Task: Compare the stereo and mono mixes for a balanced sound.
Action: Mouse moved to (0, 16)
Screenshot: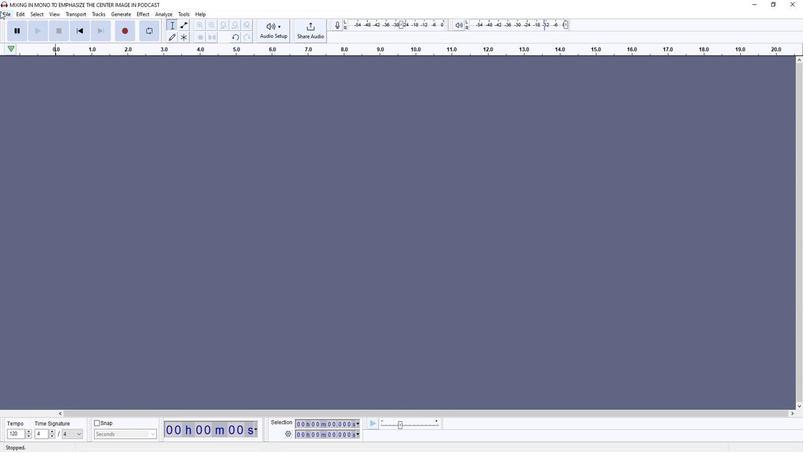 
Action: Mouse pressed left at (0, 16)
Screenshot: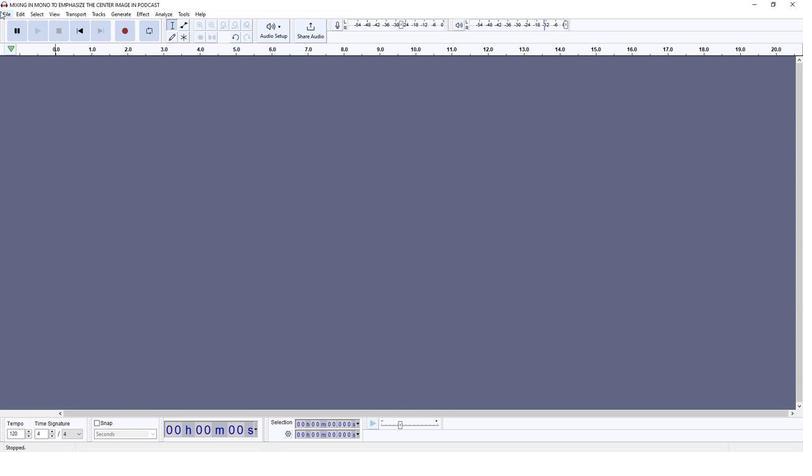
Action: Mouse moved to (180, 139)
Screenshot: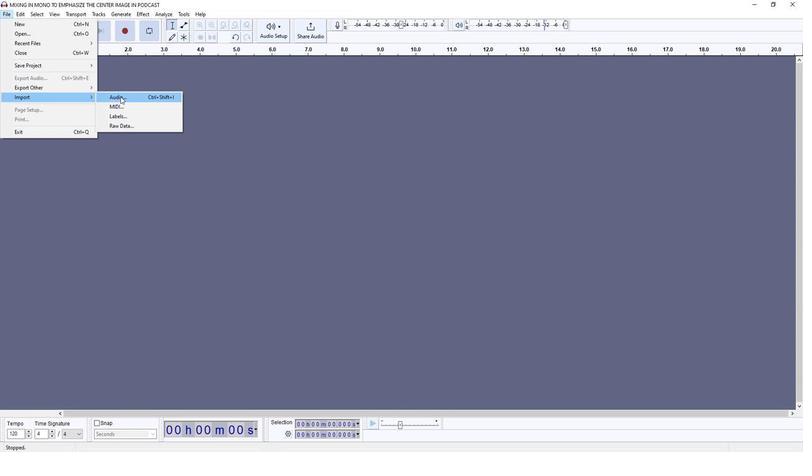 
Action: Mouse pressed left at (180, 139)
Screenshot: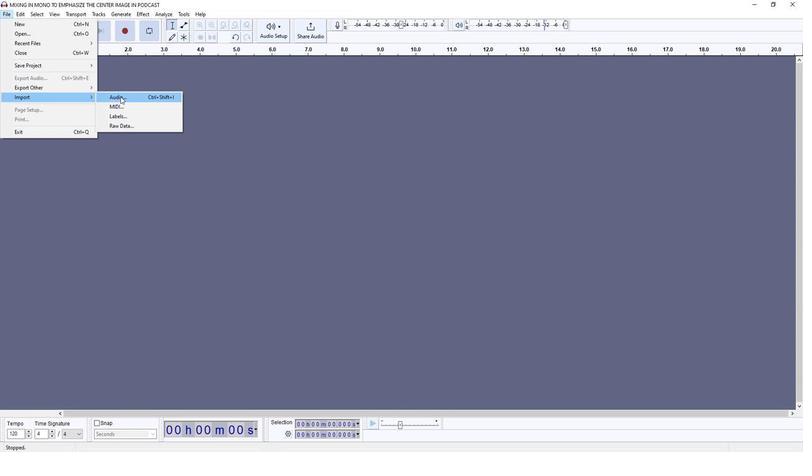 
Action: Mouse moved to (111, 123)
Screenshot: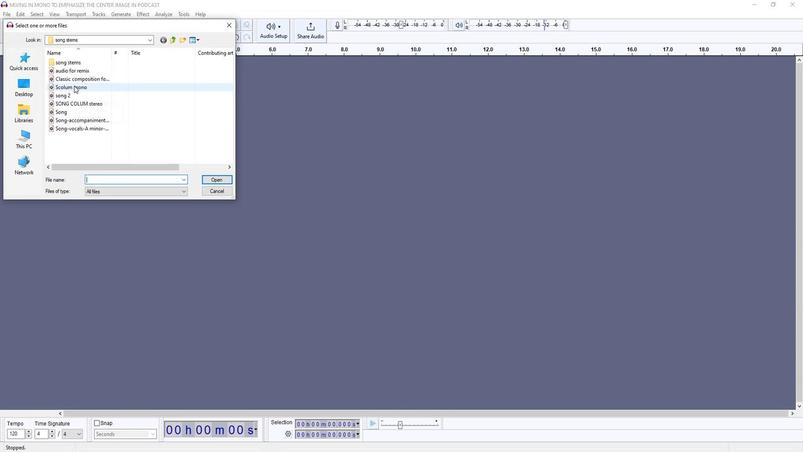 
Action: Mouse pressed left at (111, 123)
Screenshot: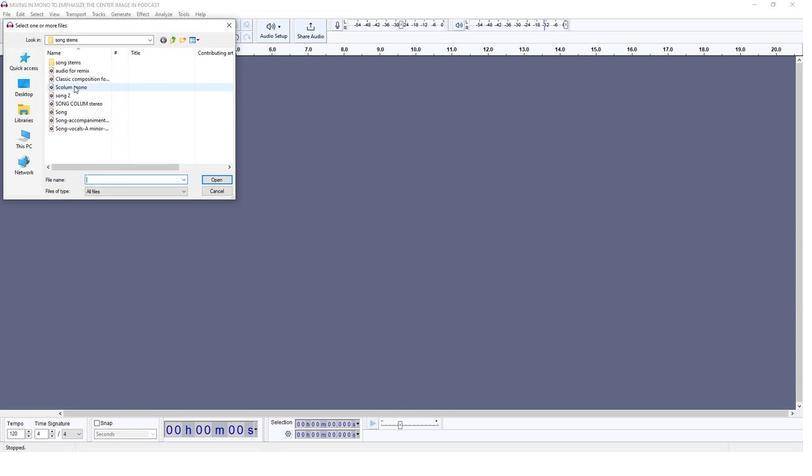 
Action: Mouse moved to (327, 259)
Screenshot: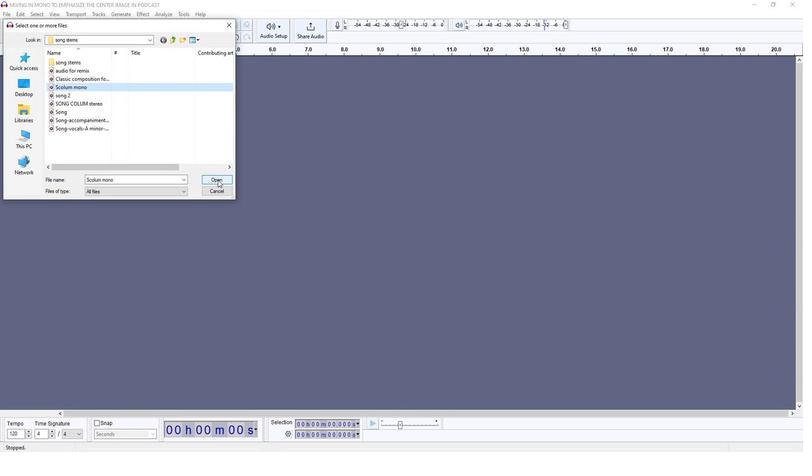 
Action: Mouse pressed left at (327, 259)
Screenshot: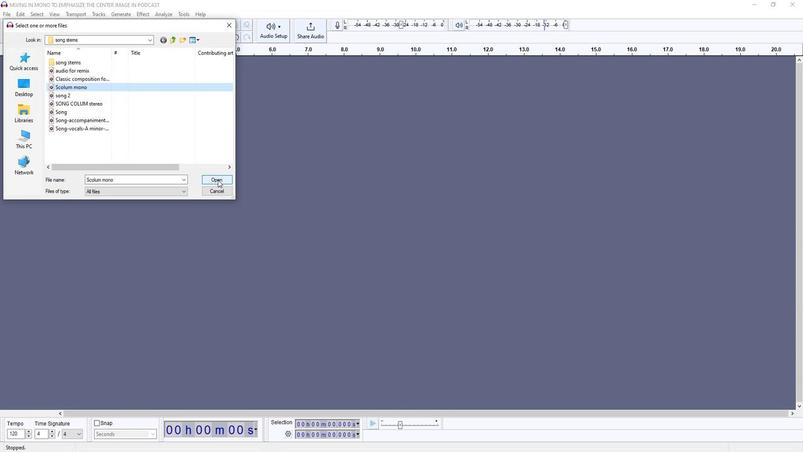 
Action: Mouse moved to (35, 195)
Screenshot: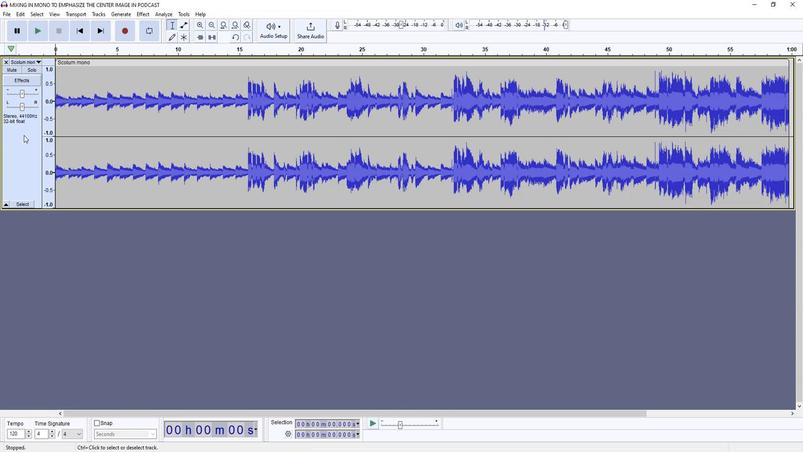 
Action: Mouse pressed right at (35, 195)
Screenshot: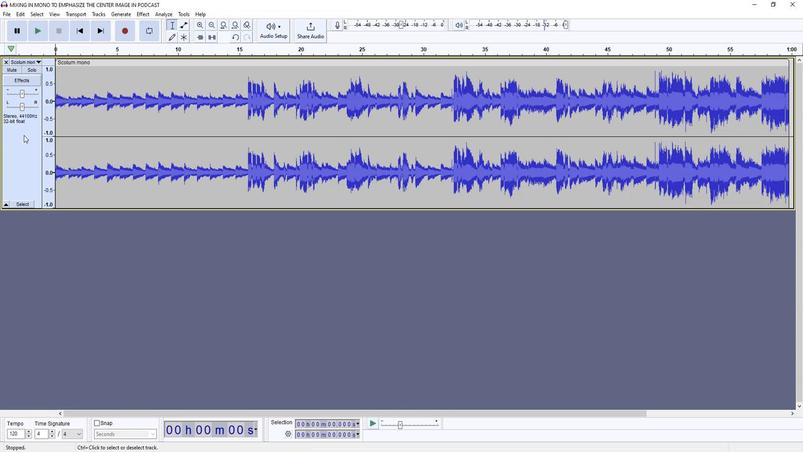
Action: Mouse moved to (61, 291)
Screenshot: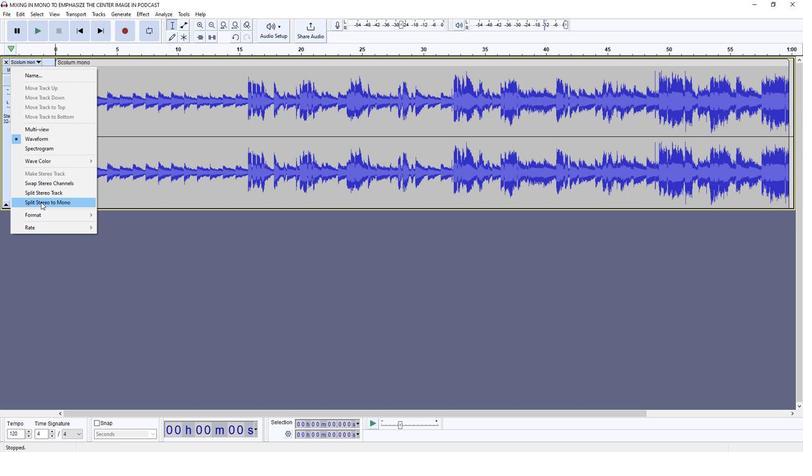 
Action: Mouse pressed left at (61, 291)
Screenshot: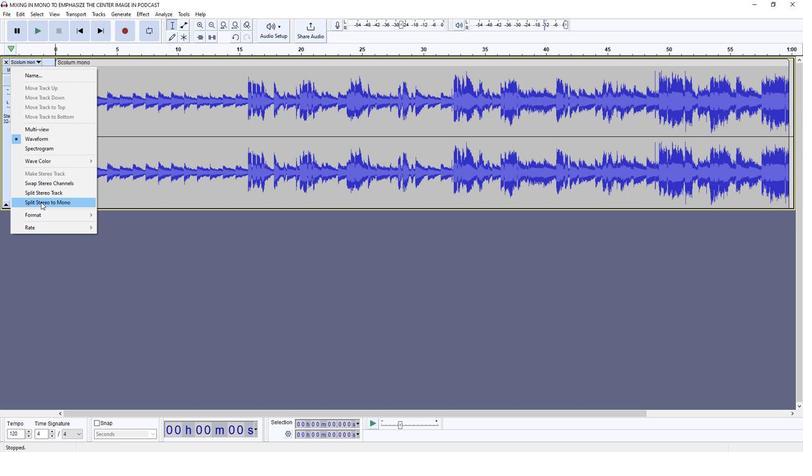 
Action: Mouse moved to (7, 87)
Screenshot: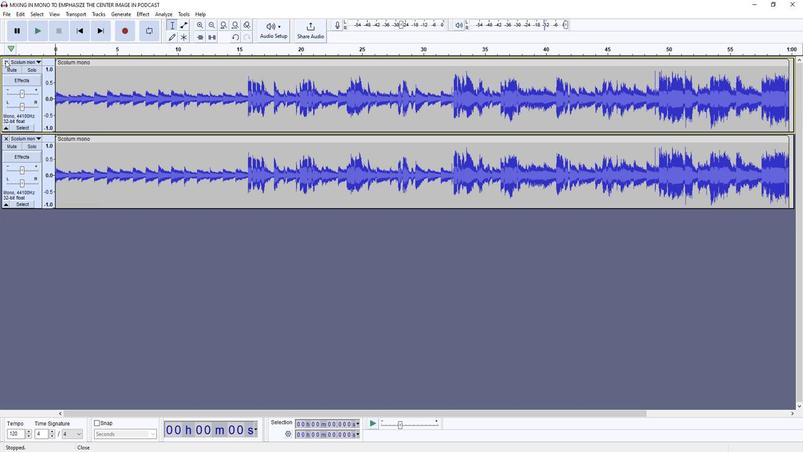 
Action: Mouse pressed left at (7, 87)
Screenshot: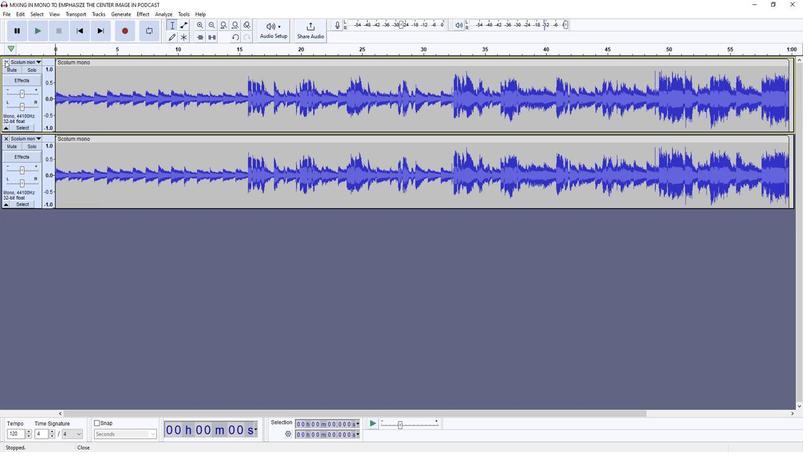 
Action: Mouse moved to (10, 20)
Screenshot: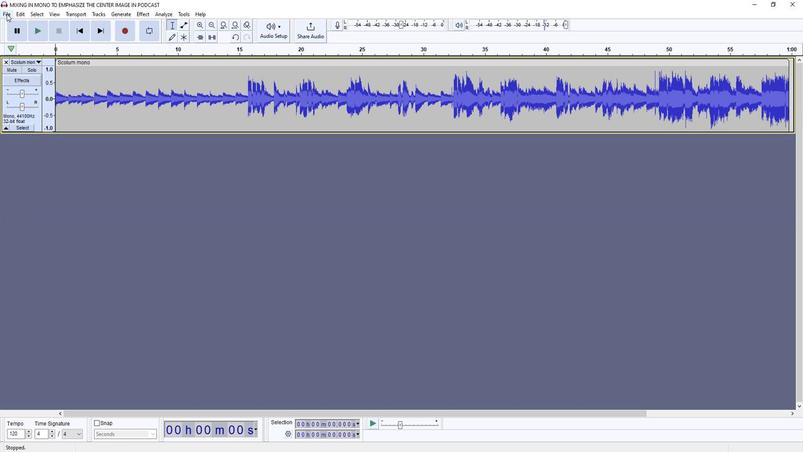 
Action: Mouse pressed left at (10, 20)
Screenshot: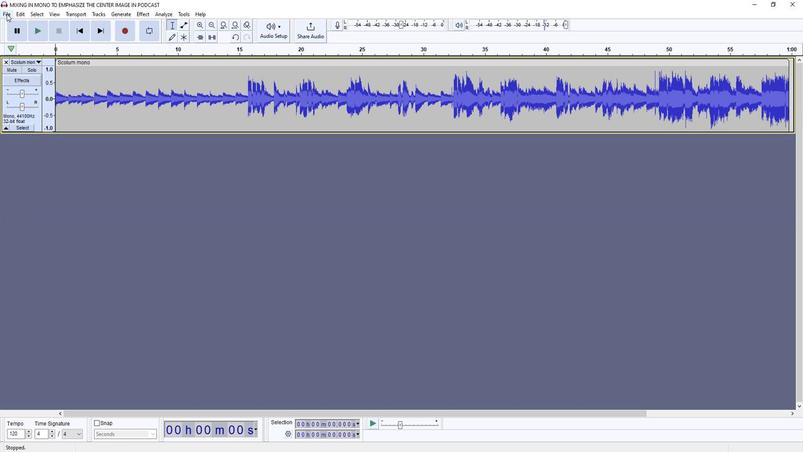 
Action: Mouse moved to (163, 140)
Screenshot: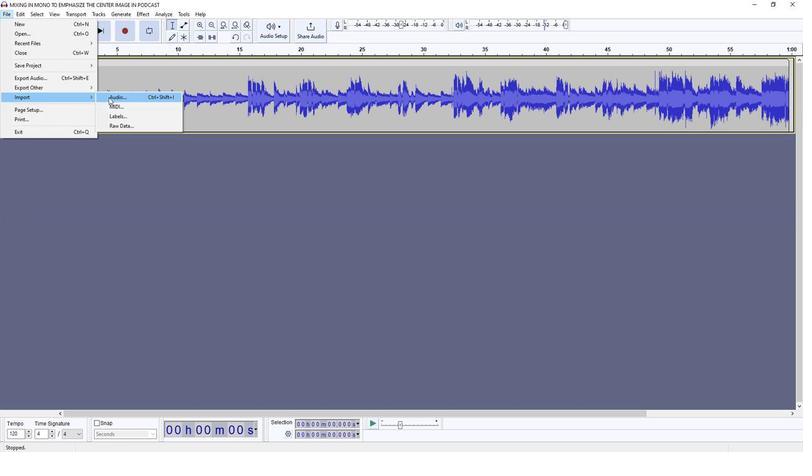 
Action: Mouse pressed left at (163, 140)
Screenshot: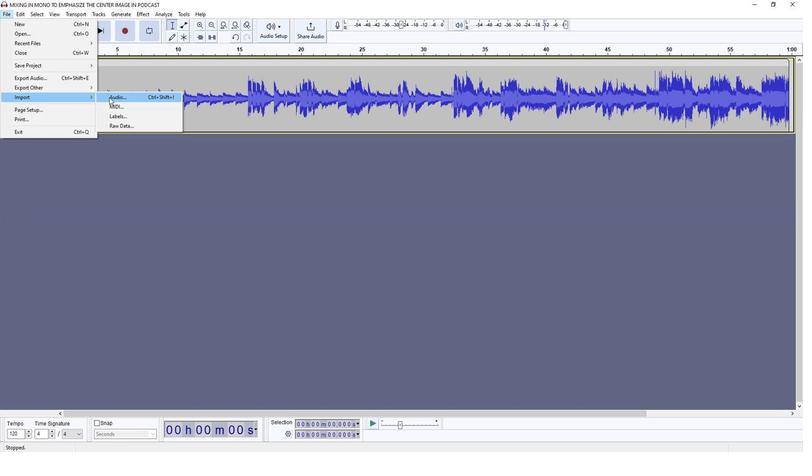 
Action: Mouse moved to (140, 150)
Screenshot: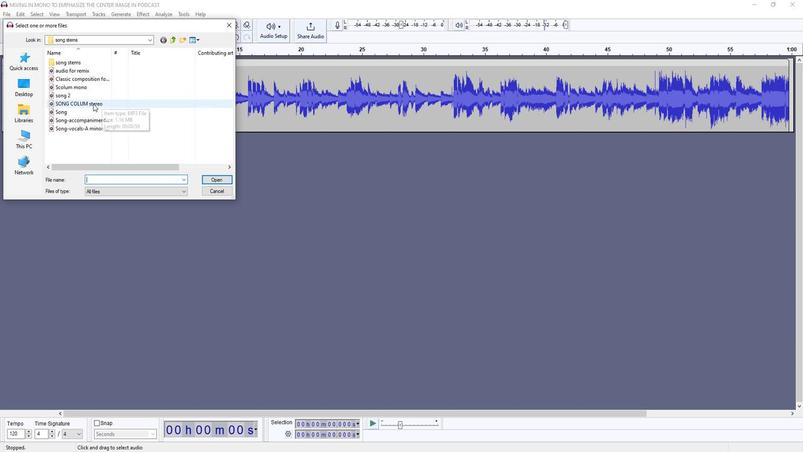 
Action: Mouse pressed left at (140, 150)
Screenshot: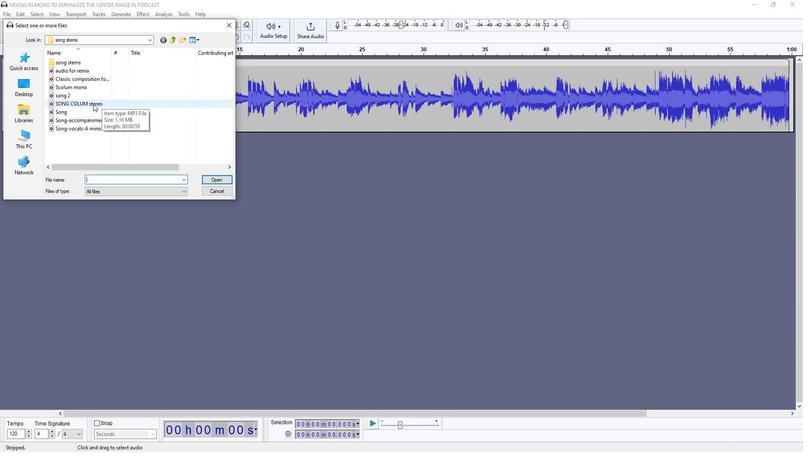 
Action: Mouse moved to (342, 259)
Screenshot: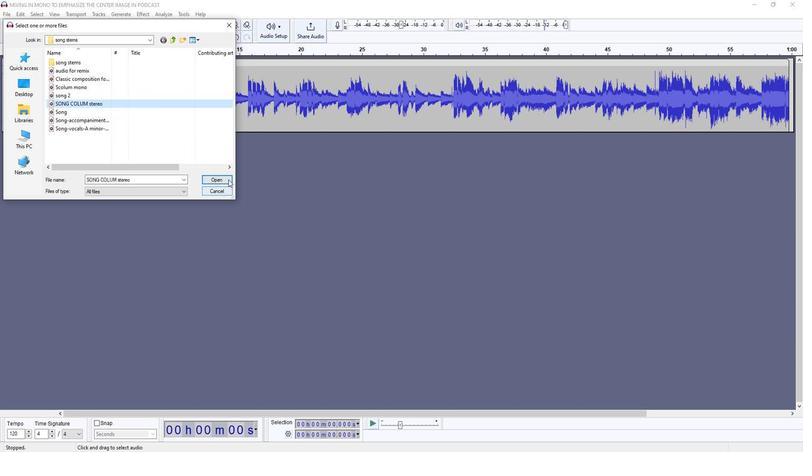 
Action: Mouse pressed left at (342, 259)
Screenshot: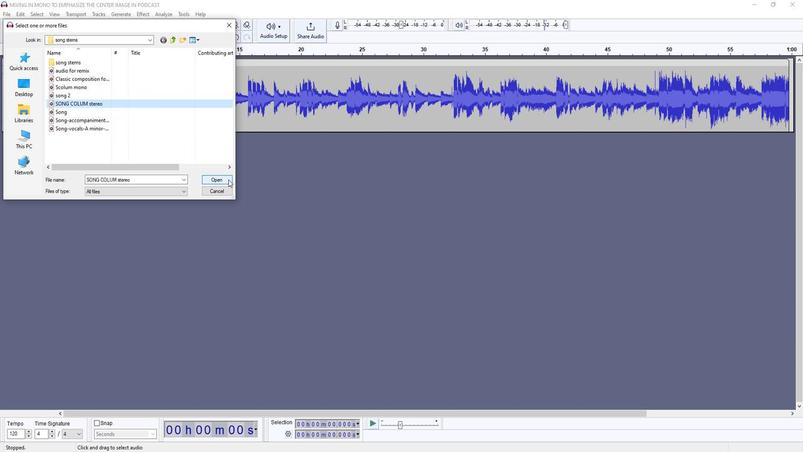 
Action: Mouse moved to (51, 99)
Screenshot: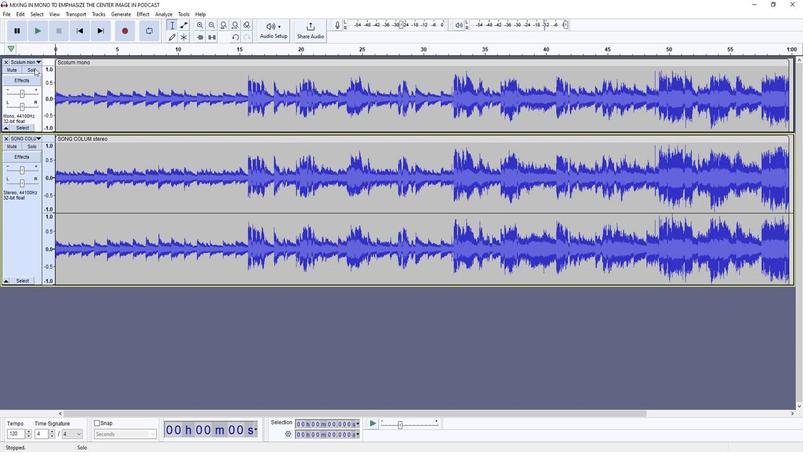 
Action: Mouse pressed left at (51, 99)
Screenshot: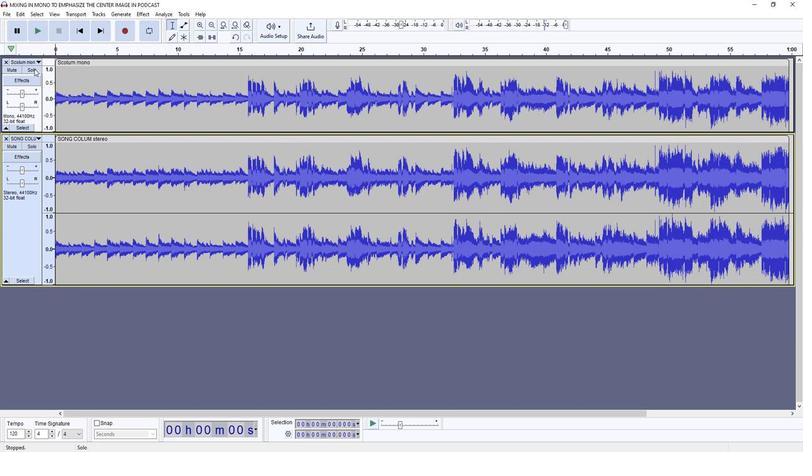 
Action: Mouse moved to (59, 35)
Screenshot: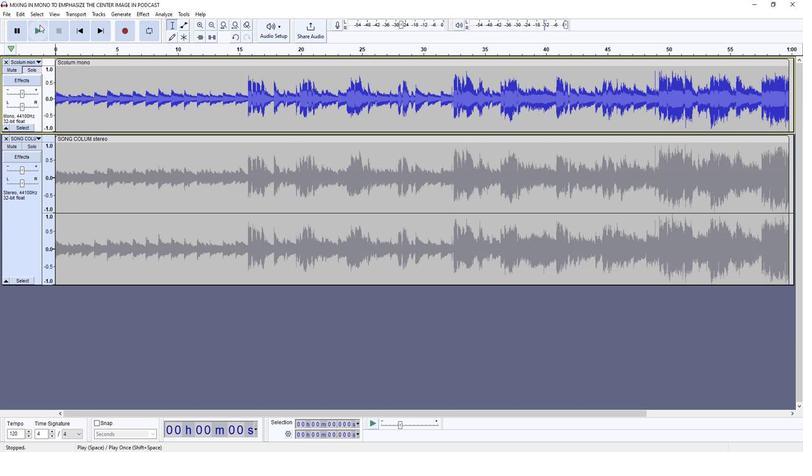 
Action: Mouse pressed left at (59, 35)
Screenshot: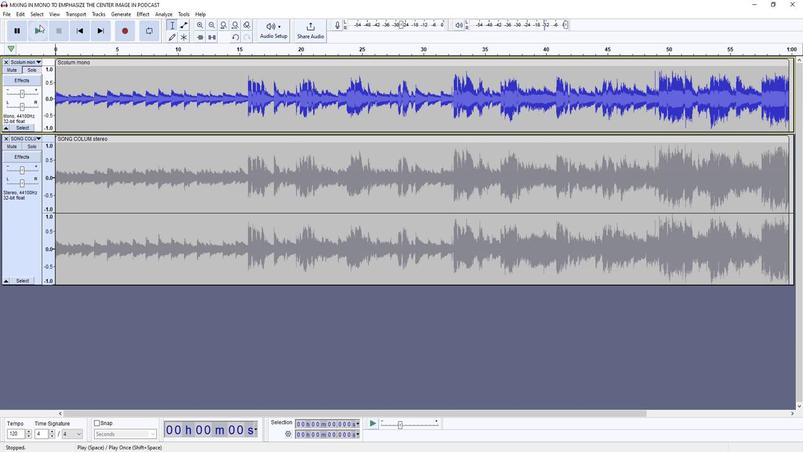 
Action: Mouse moved to (86, 42)
Screenshot: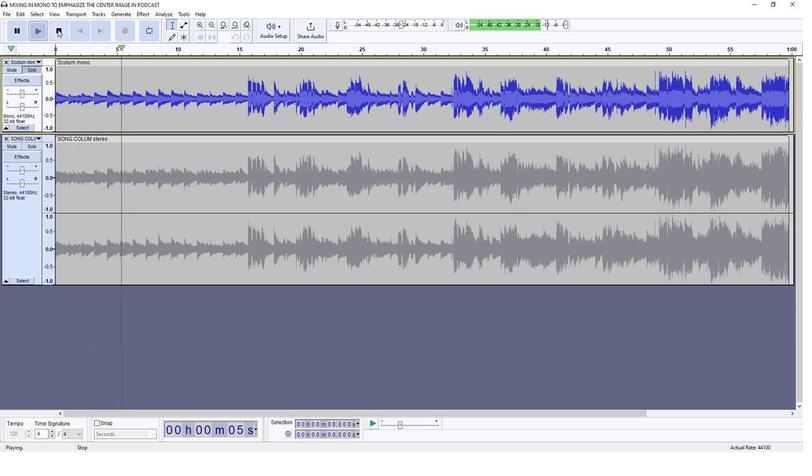 
Action: Mouse pressed left at (86, 42)
Screenshot: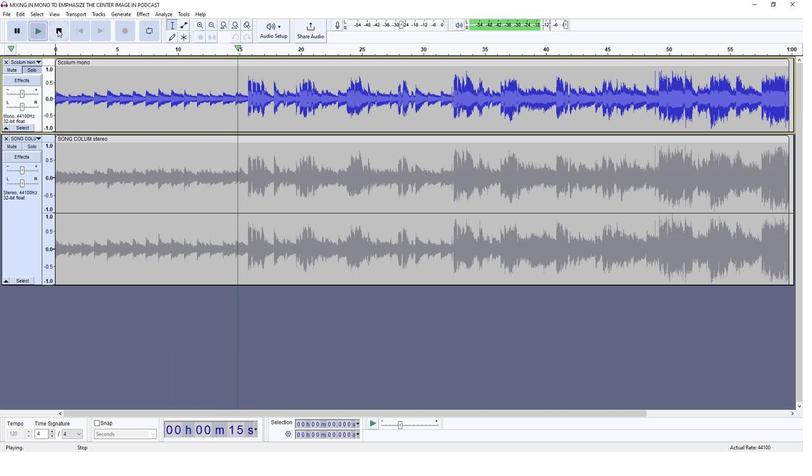 
Action: Mouse moved to (46, 212)
Screenshot: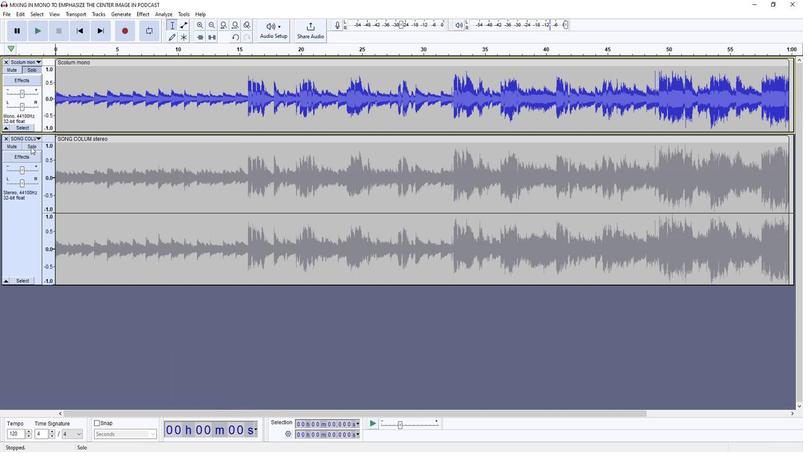 
Action: Mouse pressed left at (46, 212)
Screenshot: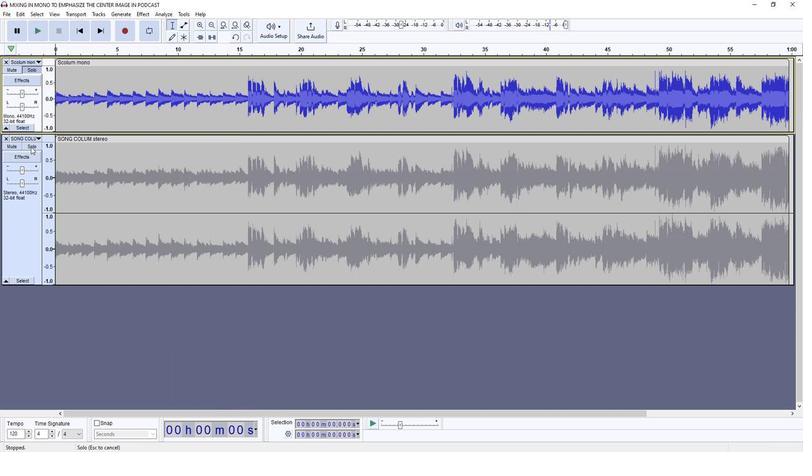 
Action: Mouse moved to (53, 99)
Screenshot: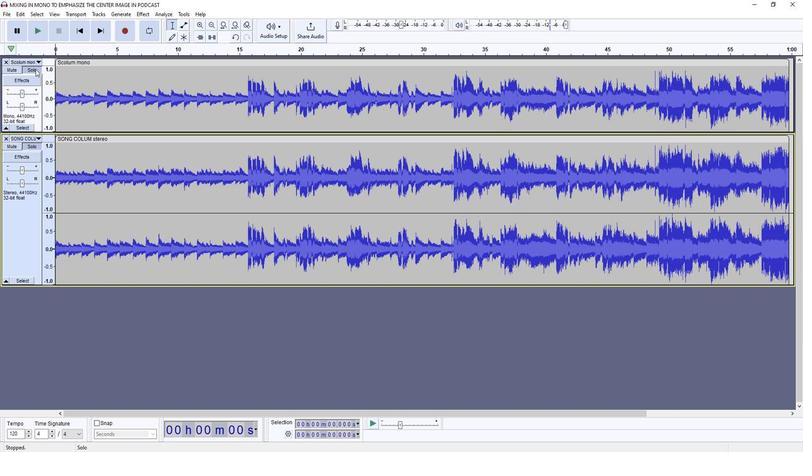 
Action: Mouse pressed left at (53, 99)
Screenshot: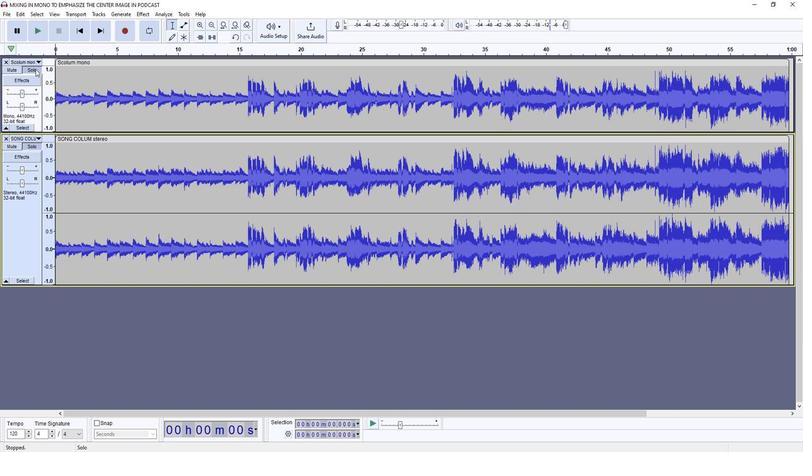 
Action: Mouse moved to (62, 42)
Screenshot: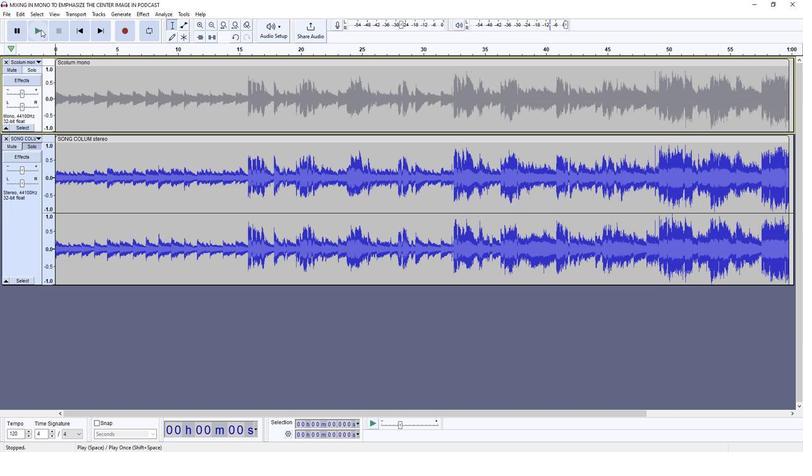 
Action: Mouse pressed left at (62, 42)
Screenshot: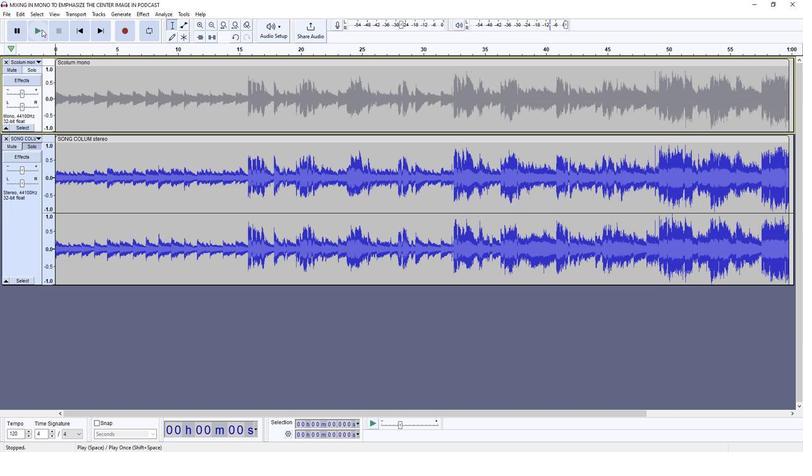 
Action: Mouse moved to (86, 46)
Screenshot: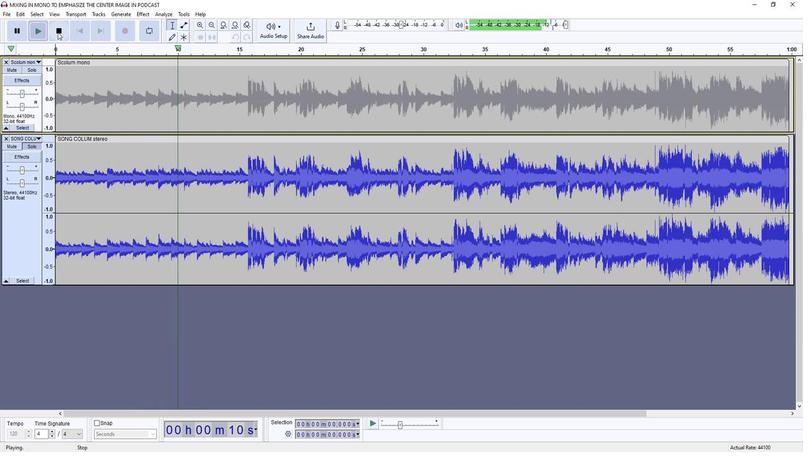 
Action: Mouse pressed left at (86, 46)
Screenshot: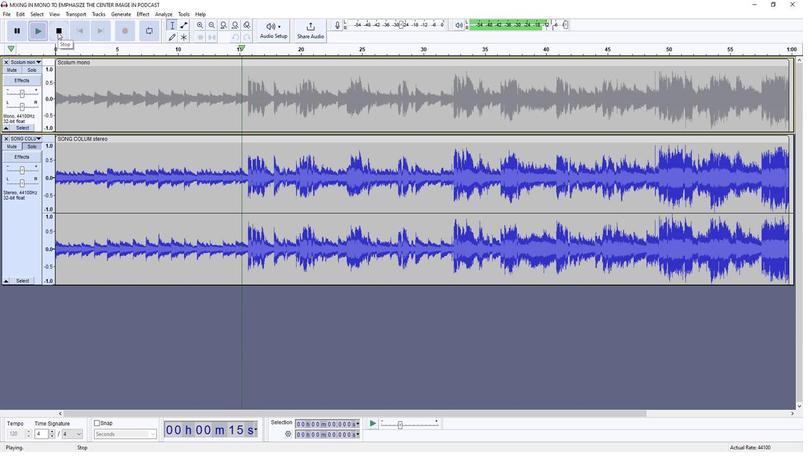 
Action: Mouse moved to (4, 15)
Screenshot: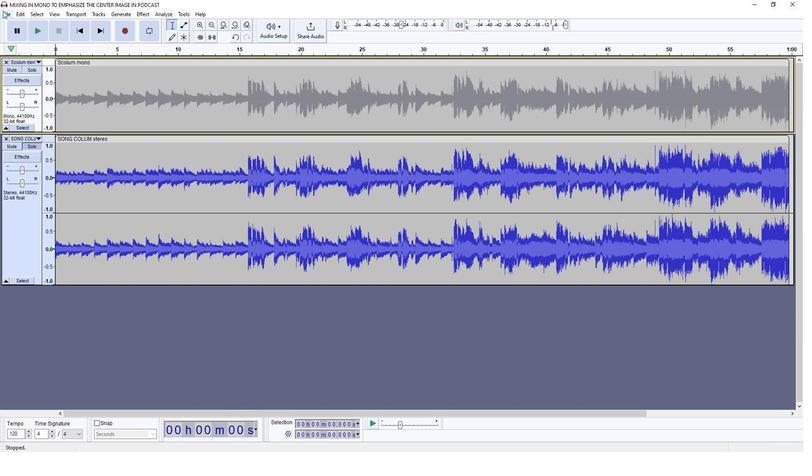 
Action: Mouse pressed left at (4, 15)
Screenshot: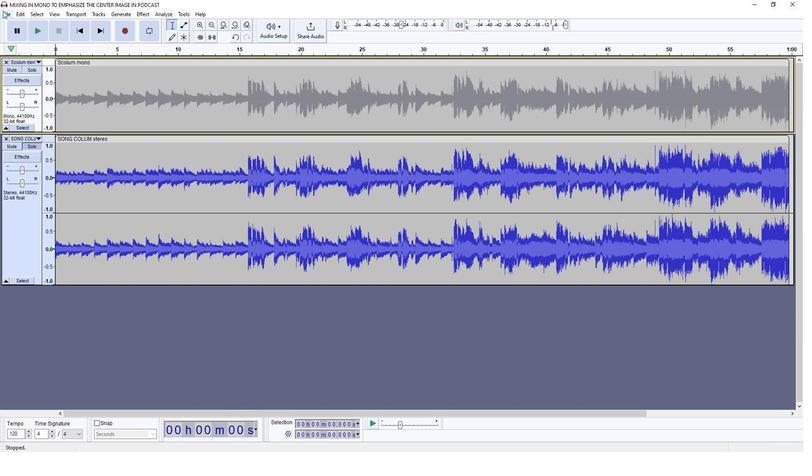 
Action: Mouse moved to (172, 107)
Screenshot: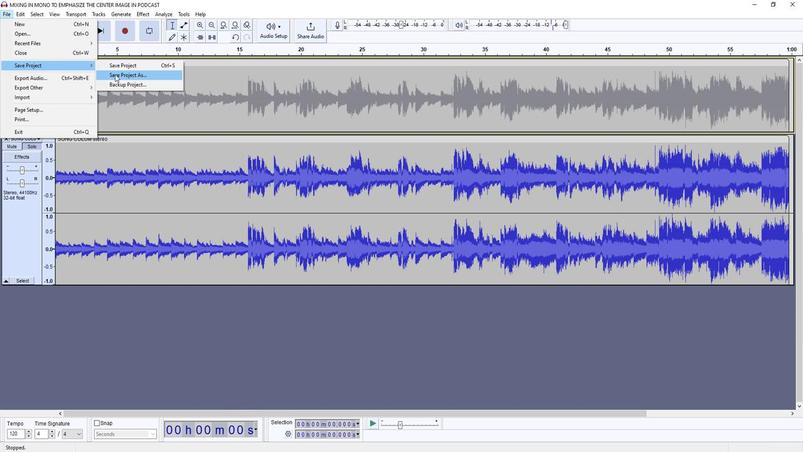 
Action: Mouse pressed left at (172, 107)
Screenshot: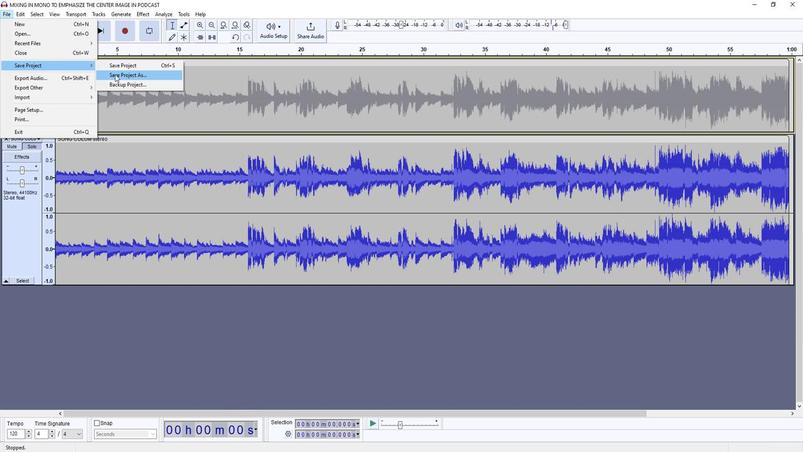 
Action: Key pressed <Key.backspace><Key.shift><Key.shift><Key.shift><Key.shift><Key.shift><Key.shift><Key.shift><Key.shift><Key.shift><Key.shift><Key.shift><Key.shift><Key.shift><Key.shift>Compare<Key.space>the<Key.space>stereo<Key.space>and<Key.space>mono<Key.space><Key.shift>Mixes<Key.space>for<Key.space>ba;<Key.backspace>lanced<Key.space>sound
Screenshot: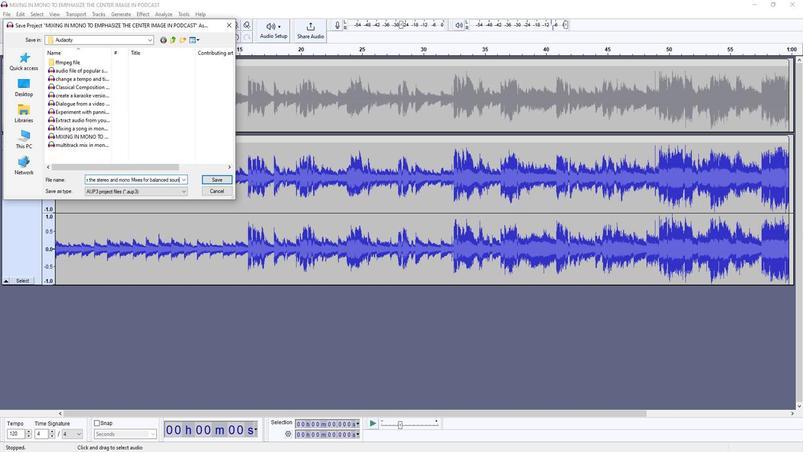 
Action: Mouse moved to (322, 261)
Screenshot: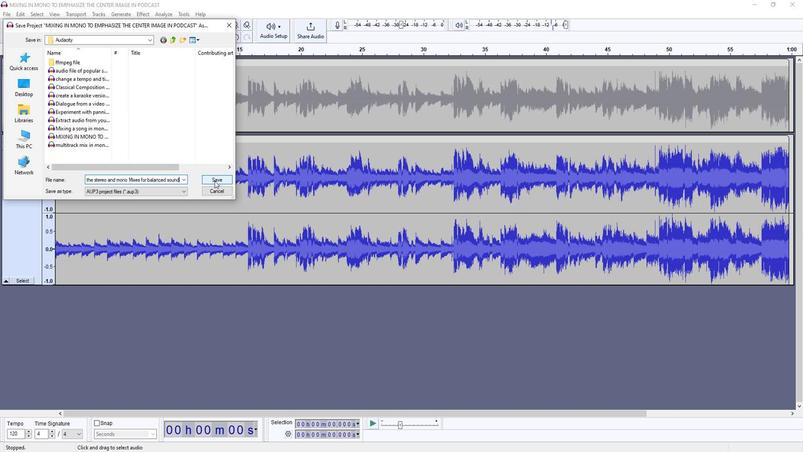
Action: Mouse pressed left at (322, 261)
Screenshot: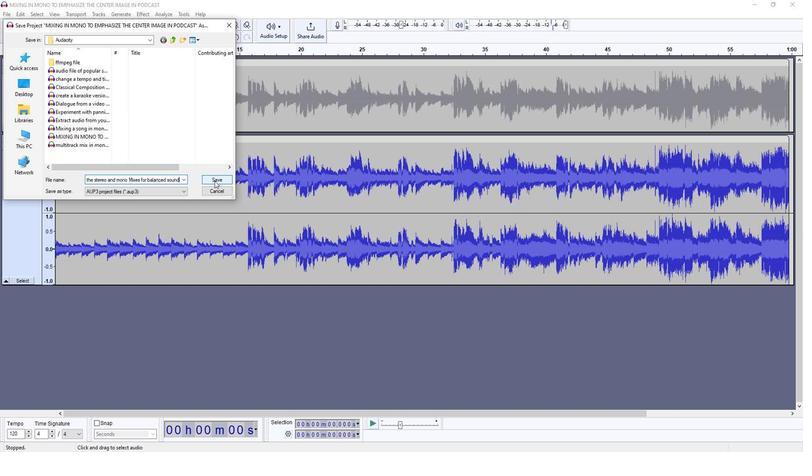 
Action: Mouse moved to (299, 229)
Screenshot: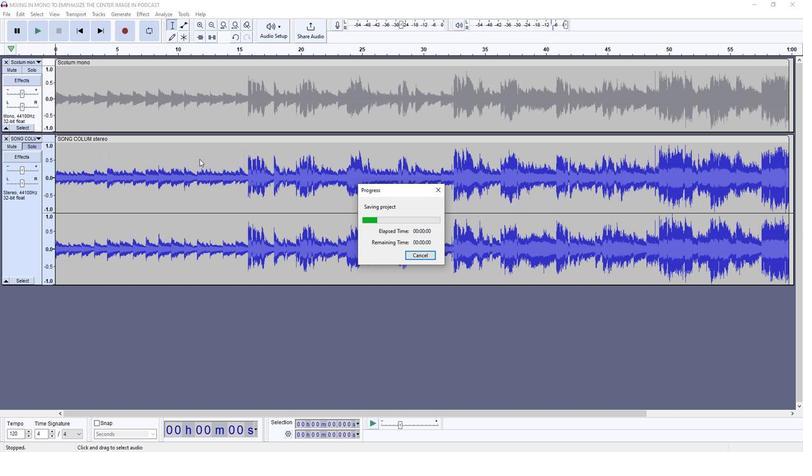 
